 Task: Add to scrum project TripleWorks a team member softage.2@softage.net.
Action: Mouse moved to (261, 71)
Screenshot: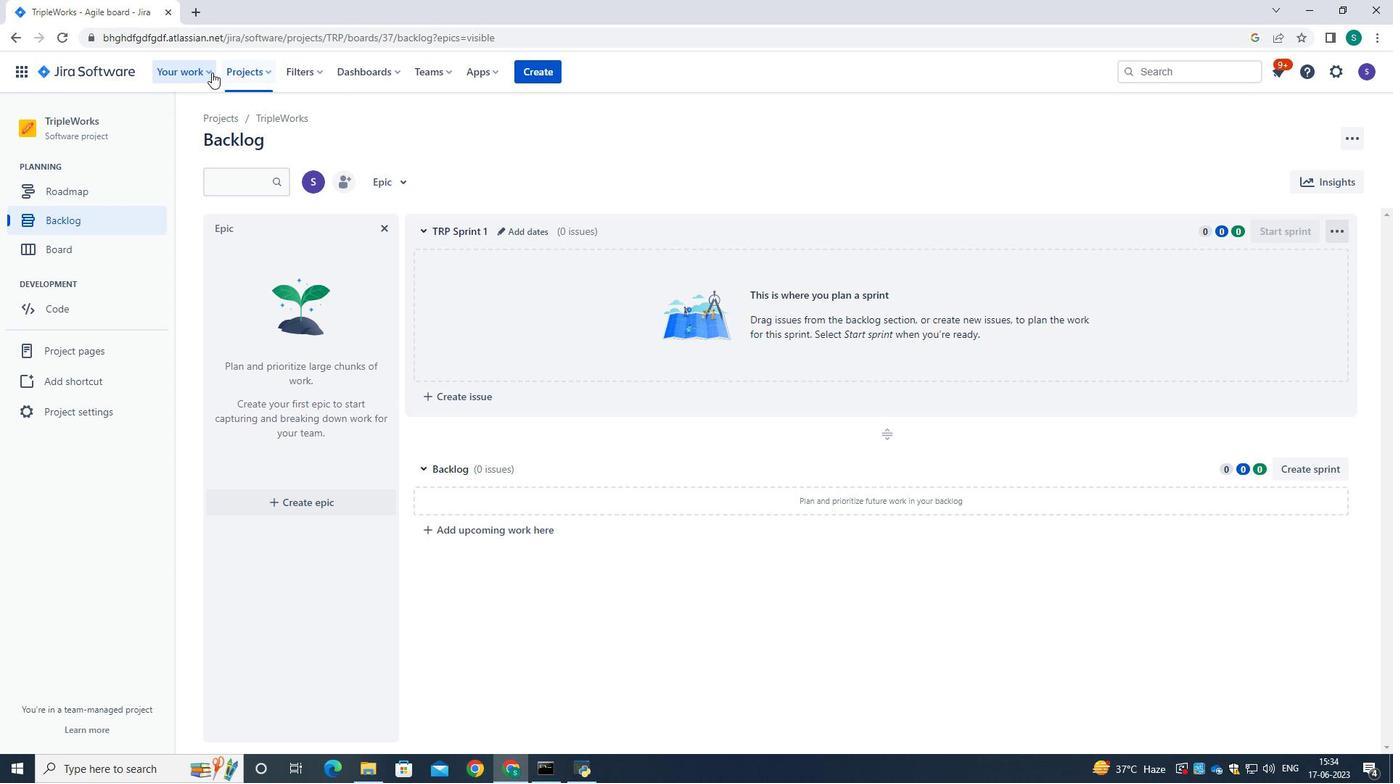 
Action: Mouse pressed left at (261, 71)
Screenshot: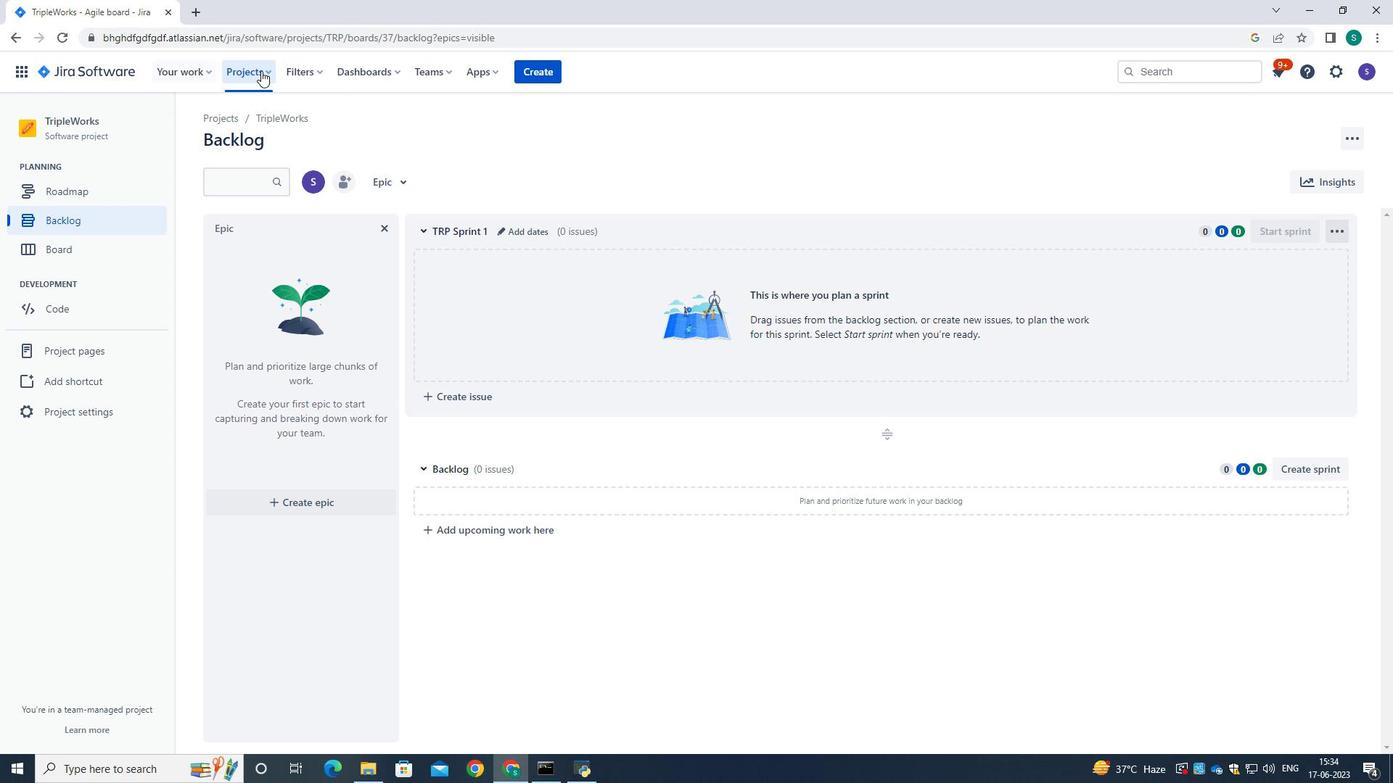 
Action: Mouse moved to (268, 130)
Screenshot: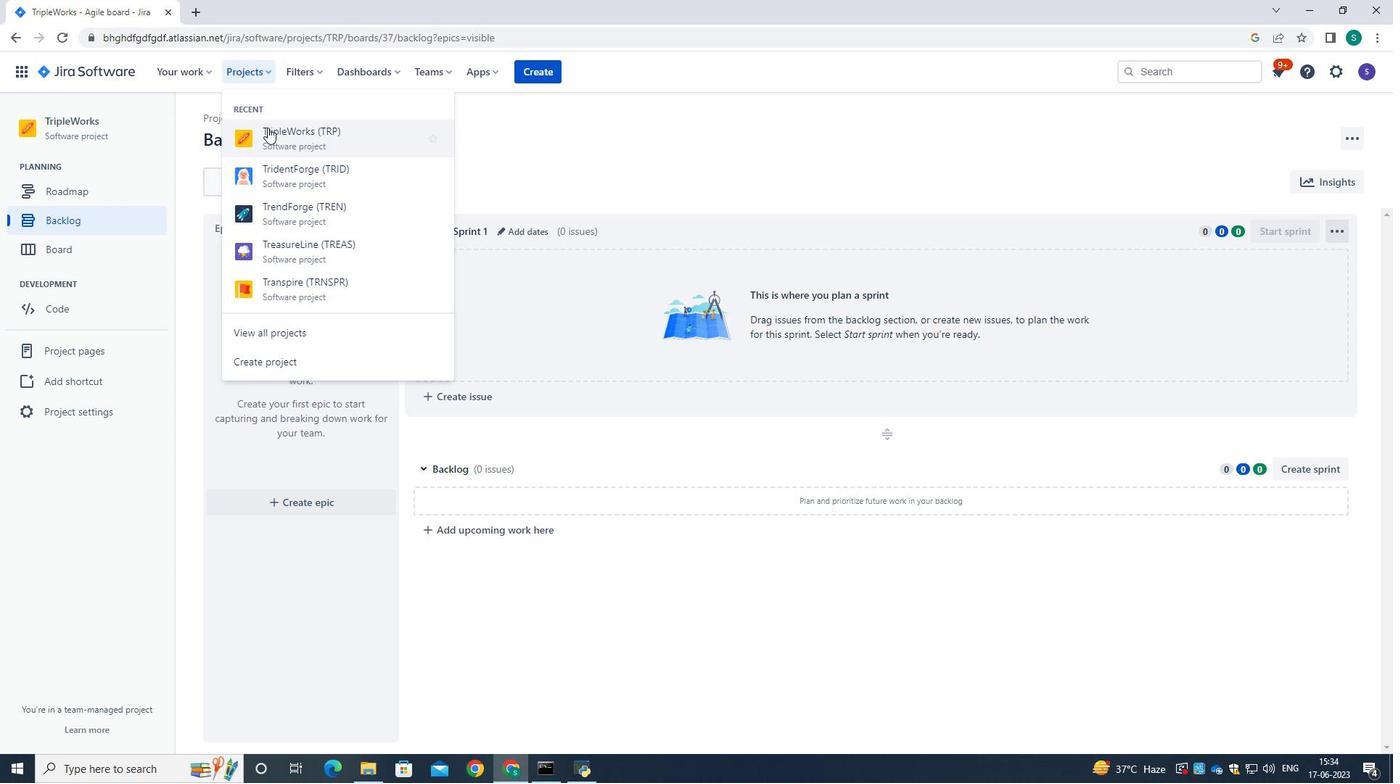 
Action: Mouse pressed left at (268, 130)
Screenshot: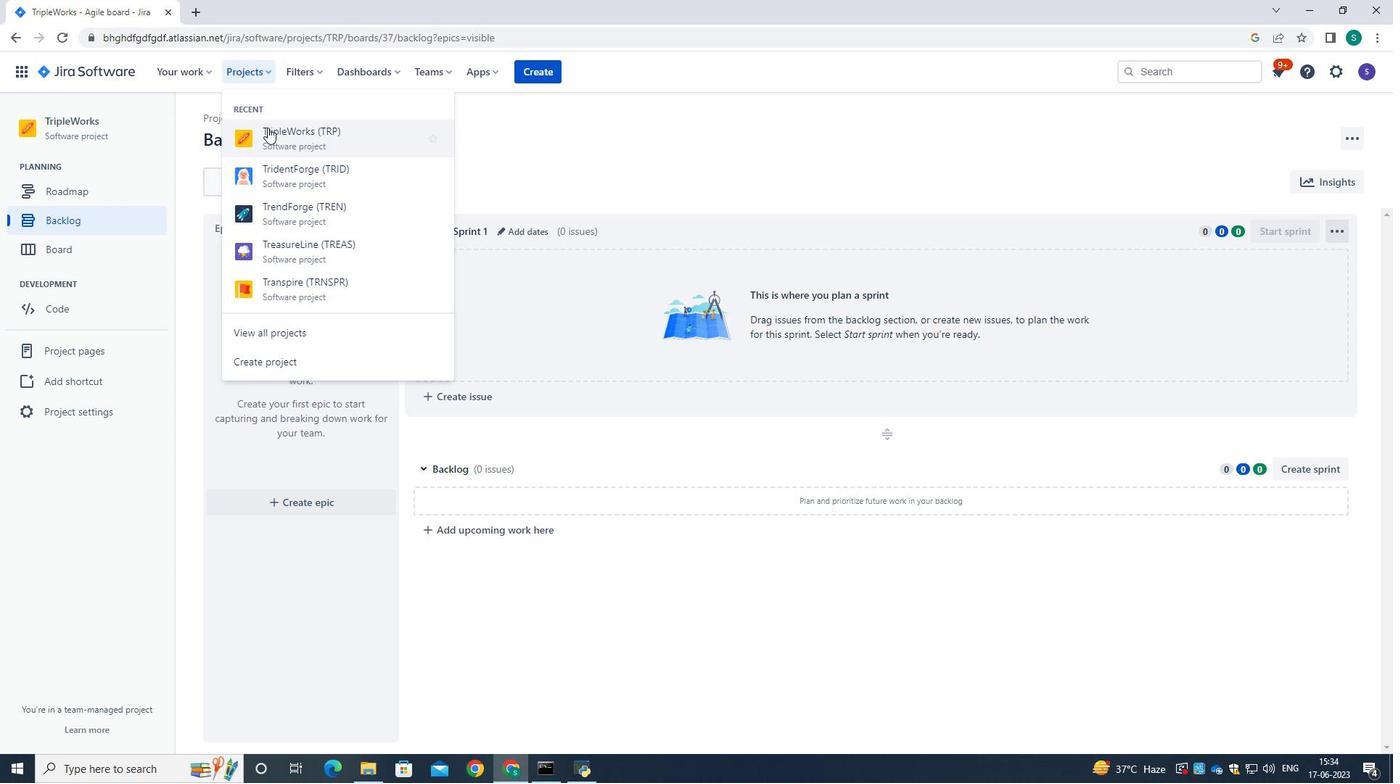 
Action: Mouse moved to (339, 192)
Screenshot: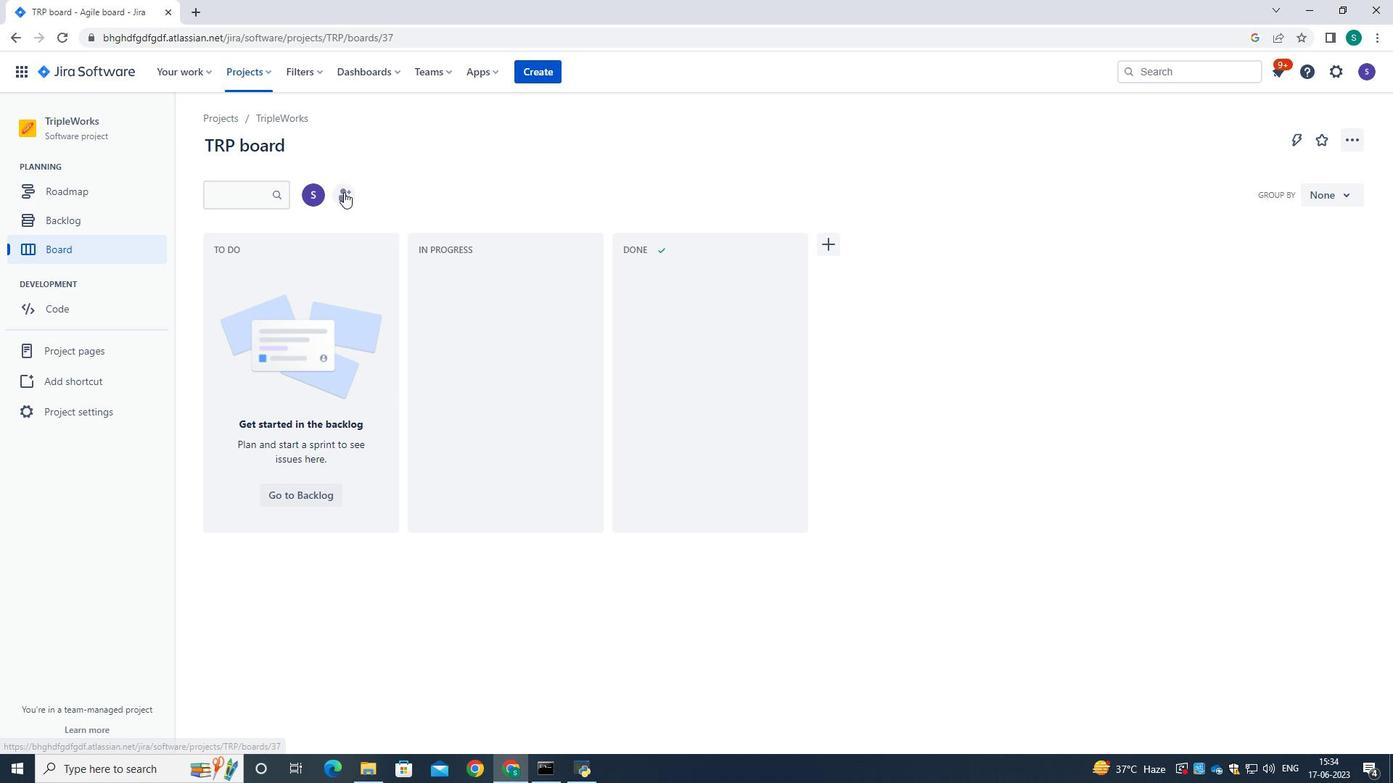 
Action: Mouse pressed left at (339, 192)
Screenshot: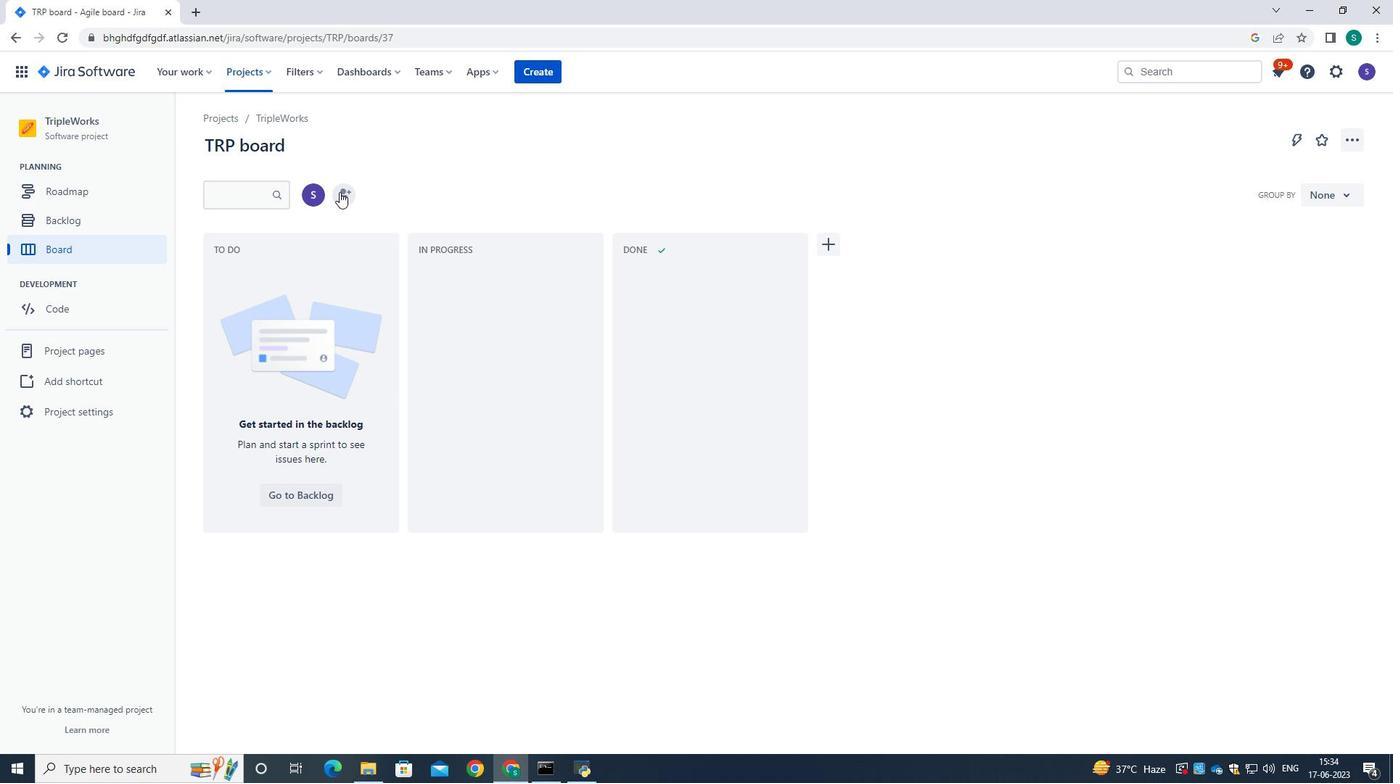 
Action: Mouse moved to (632, 175)
Screenshot: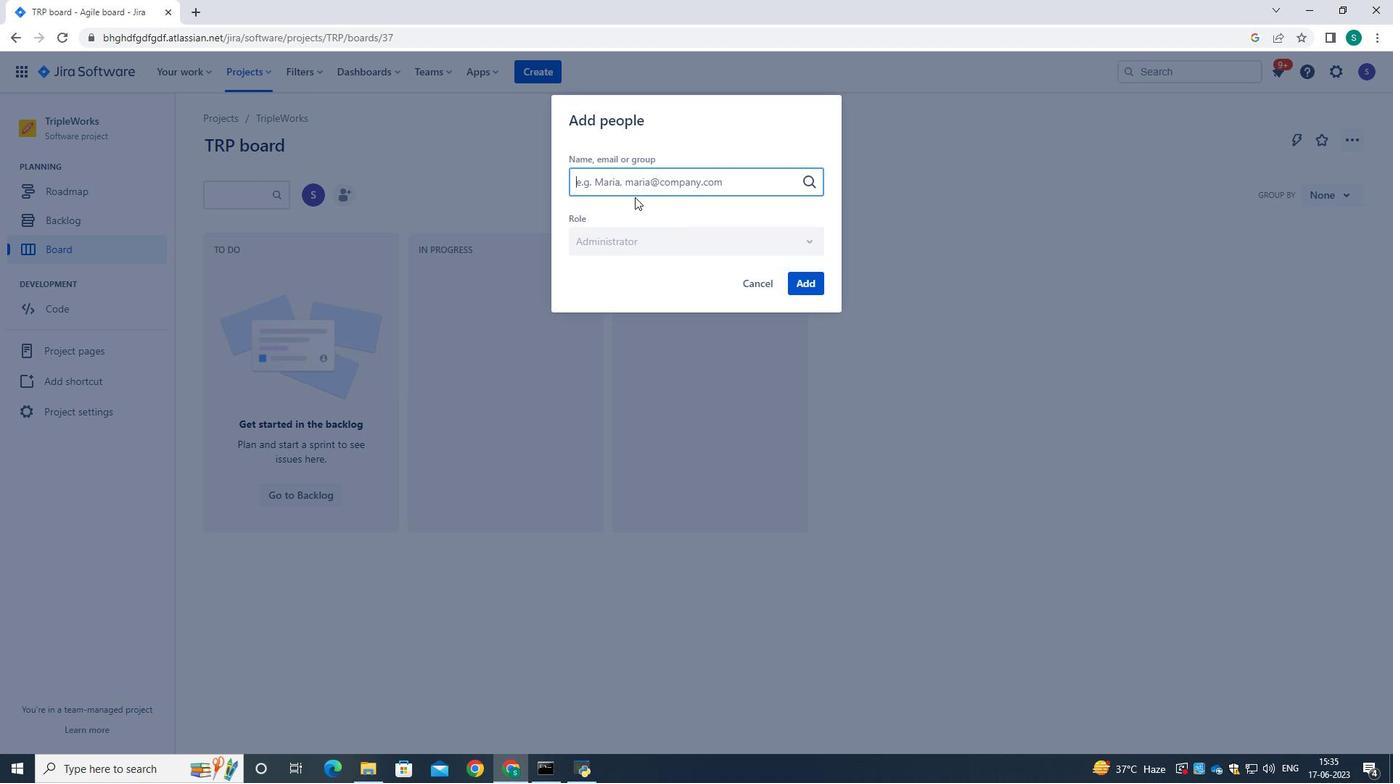 
Action: Key pressed softage.2<Key.shift>@softage.net
Screenshot: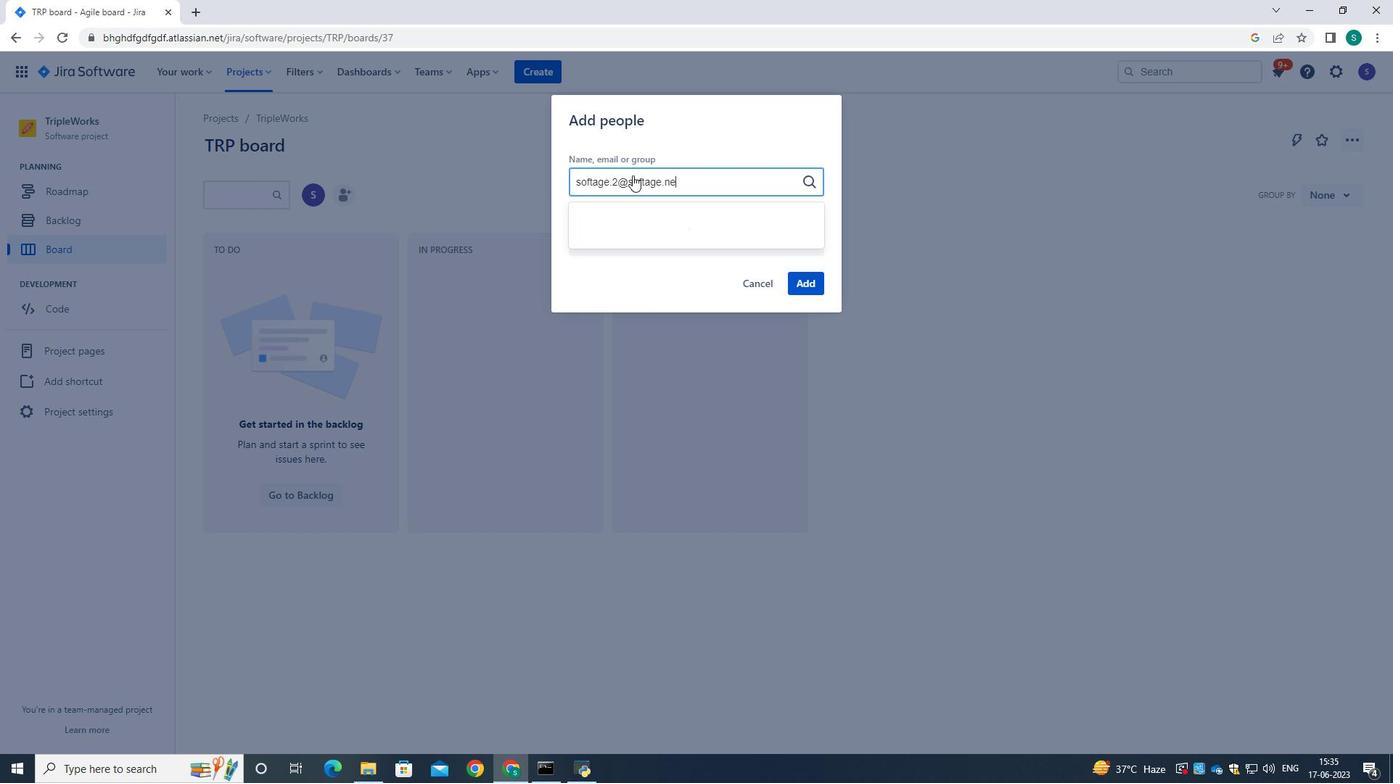 
Action: Mouse moved to (639, 224)
Screenshot: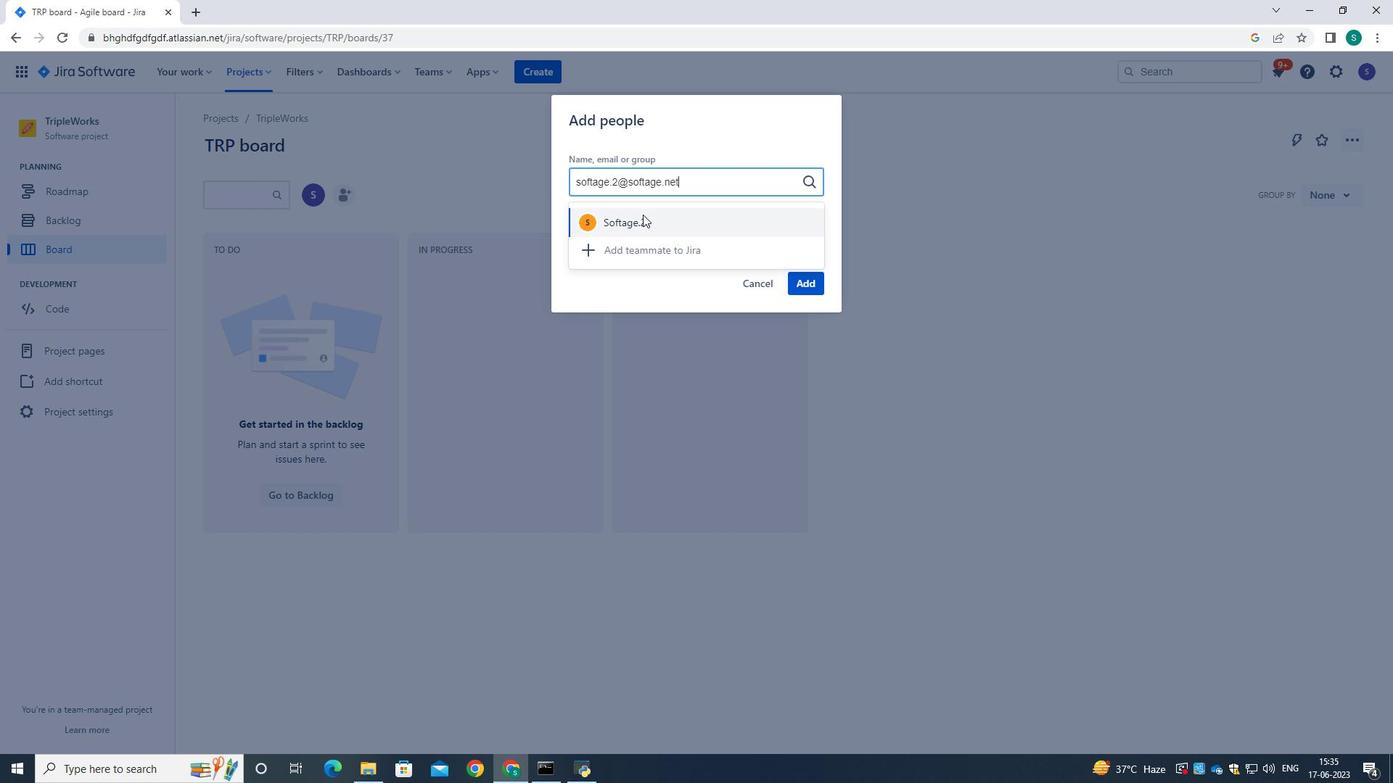 
Action: Mouse pressed left at (639, 224)
Screenshot: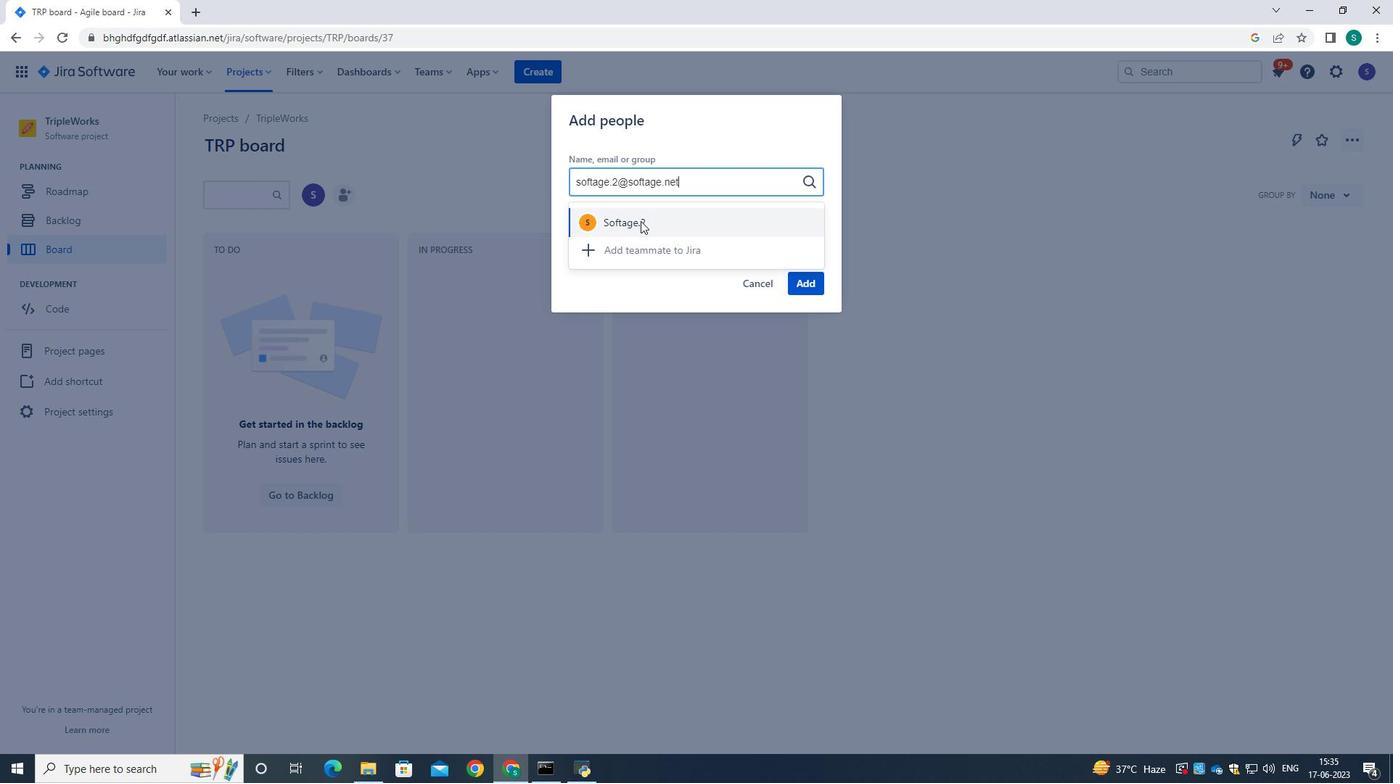 
Action: Mouse moved to (816, 288)
Screenshot: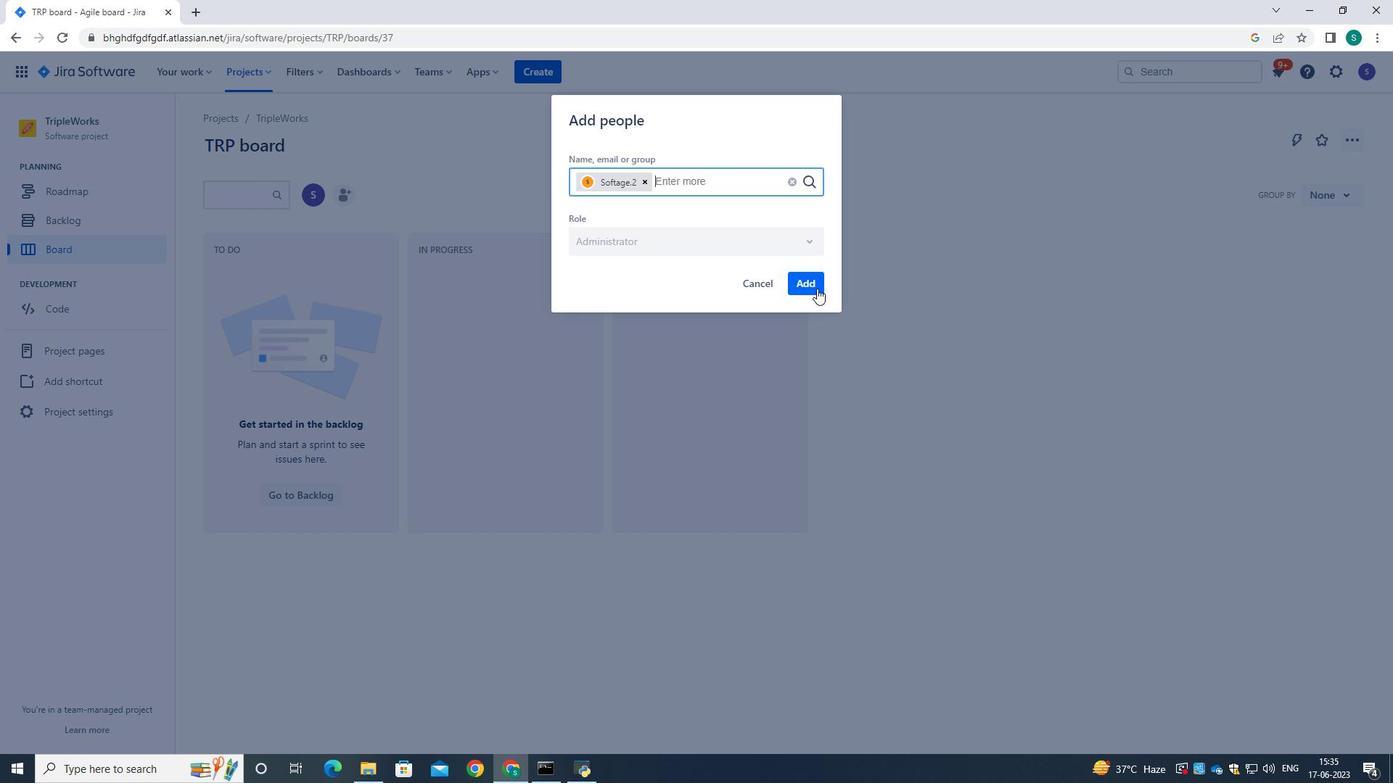 
Action: Mouse pressed left at (816, 288)
Screenshot: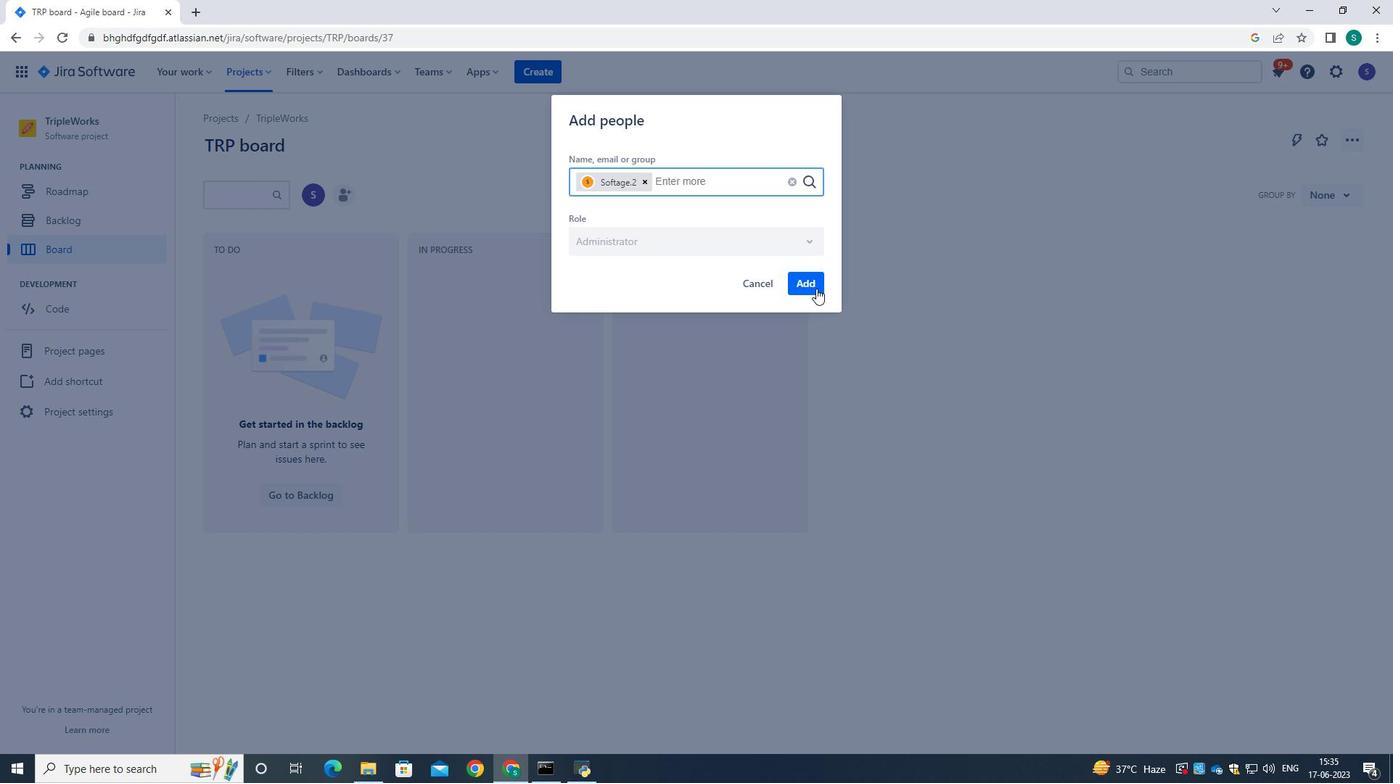
Action: Mouse moved to (544, 166)
Screenshot: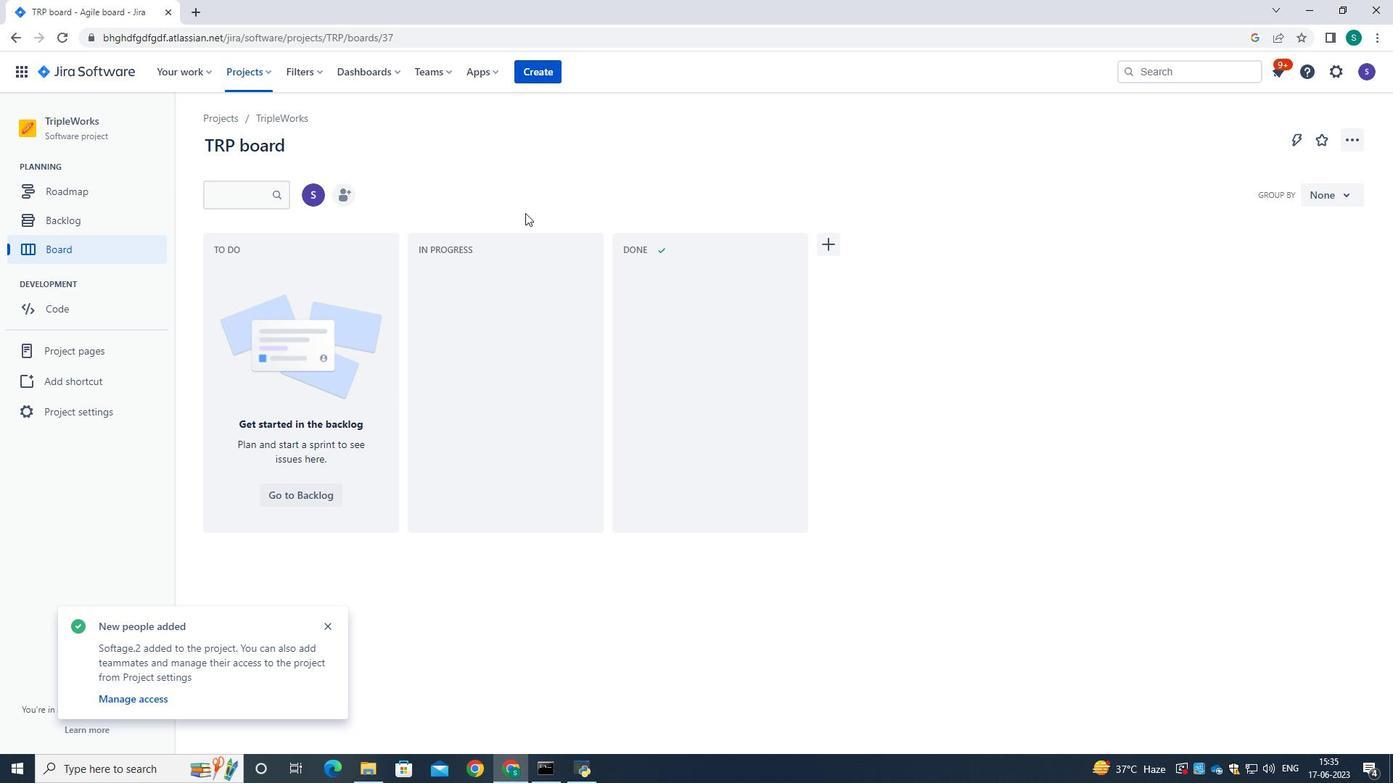 
Action: Mouse pressed left at (544, 166)
Screenshot: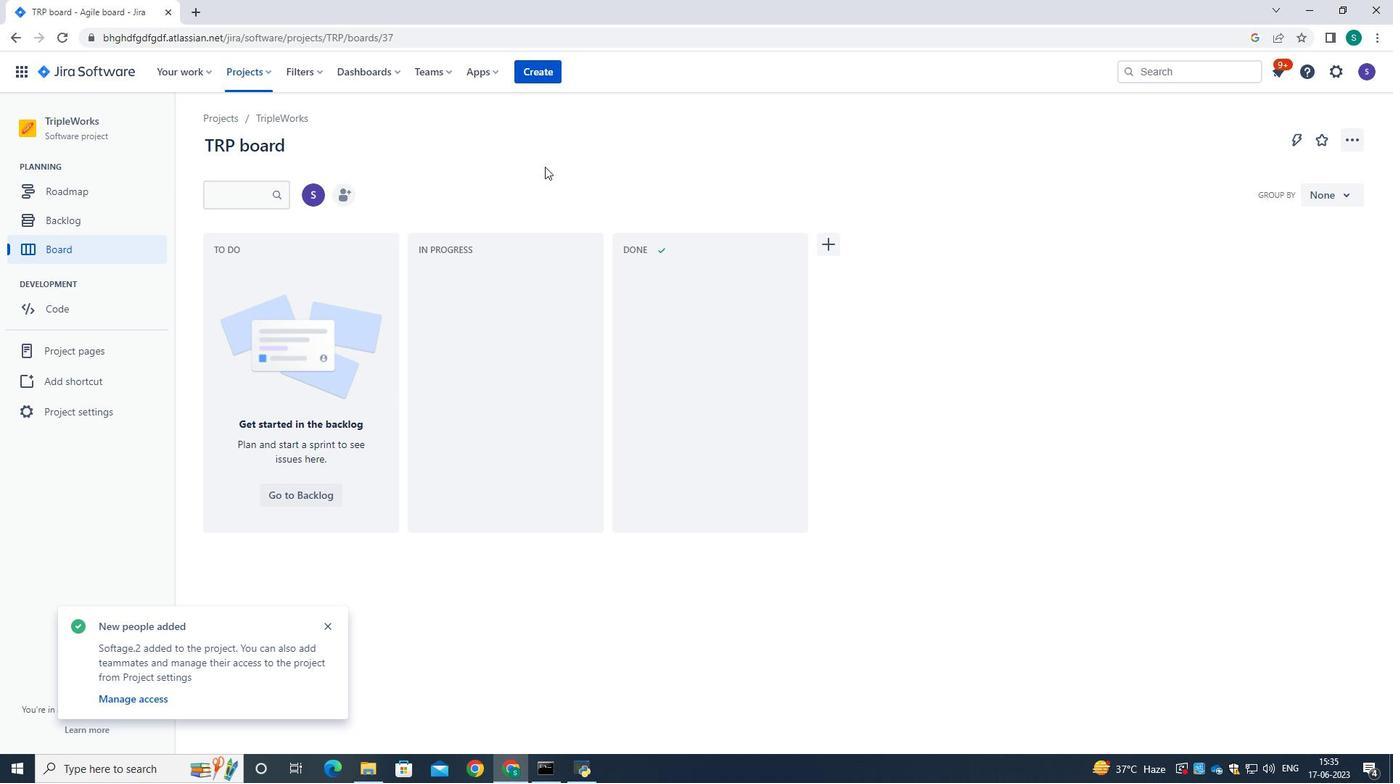 
